 Task: Set the username for "VNC client access" to "Mark2".
Action: Mouse moved to (132, 17)
Screenshot: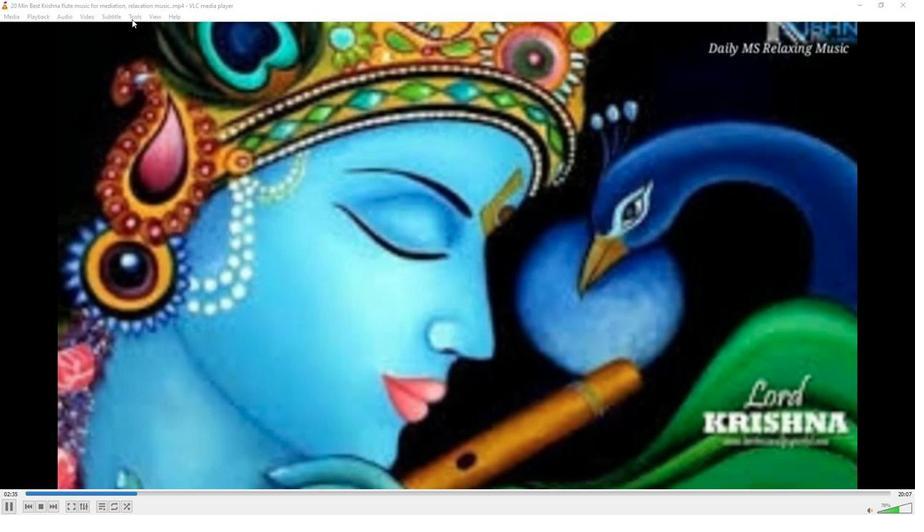 
Action: Mouse pressed left at (132, 17)
Screenshot: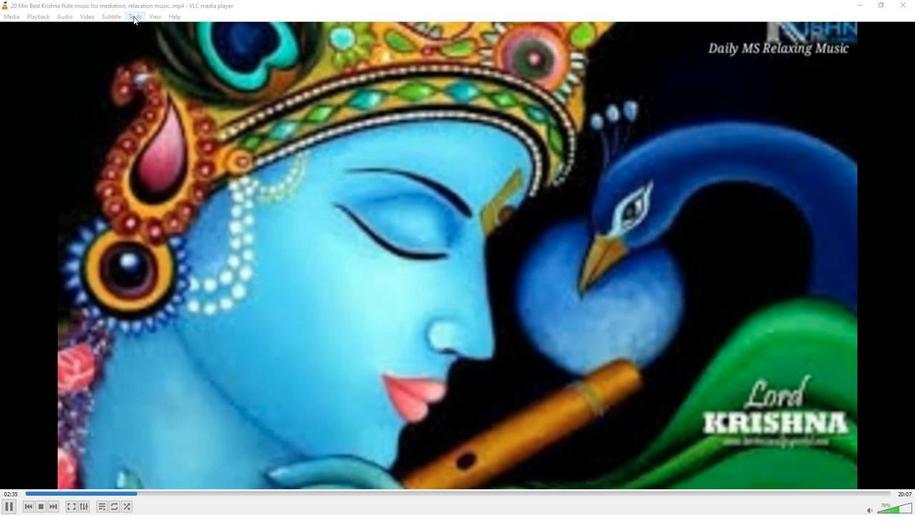 
Action: Mouse moved to (136, 135)
Screenshot: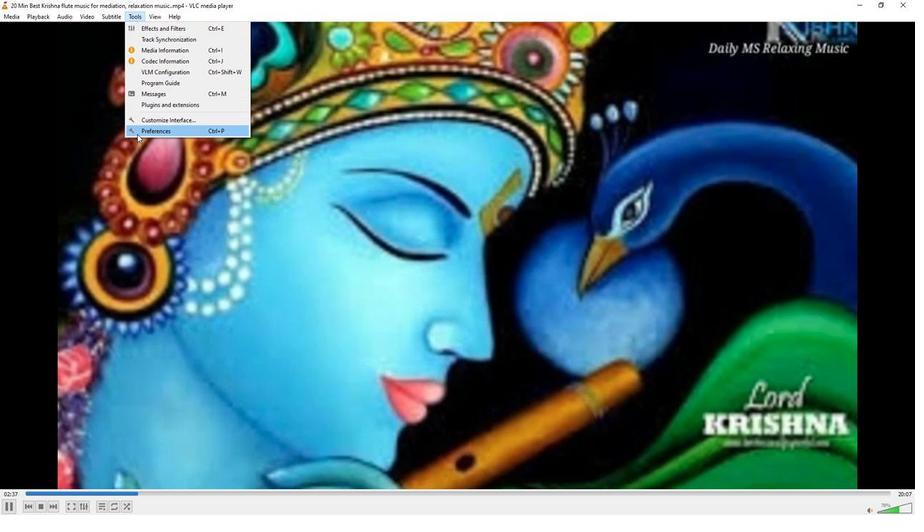 
Action: Mouse pressed left at (136, 135)
Screenshot: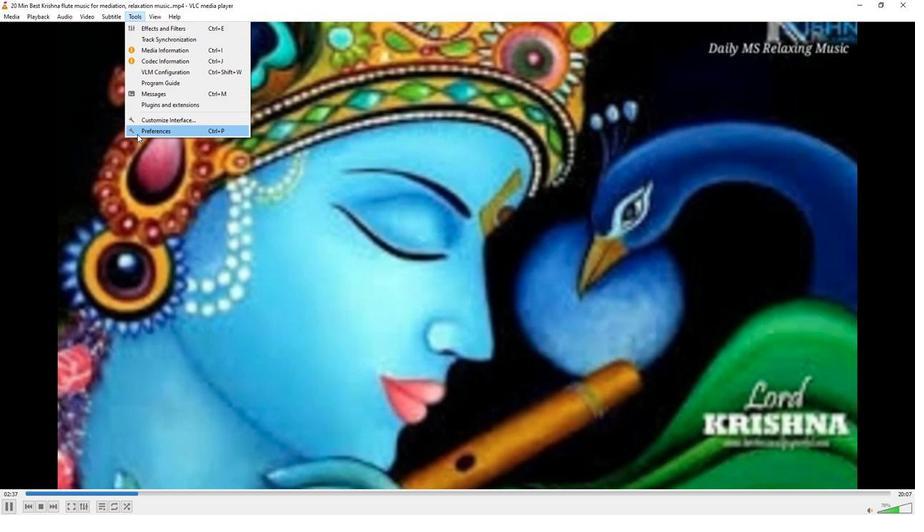 
Action: Mouse moved to (301, 419)
Screenshot: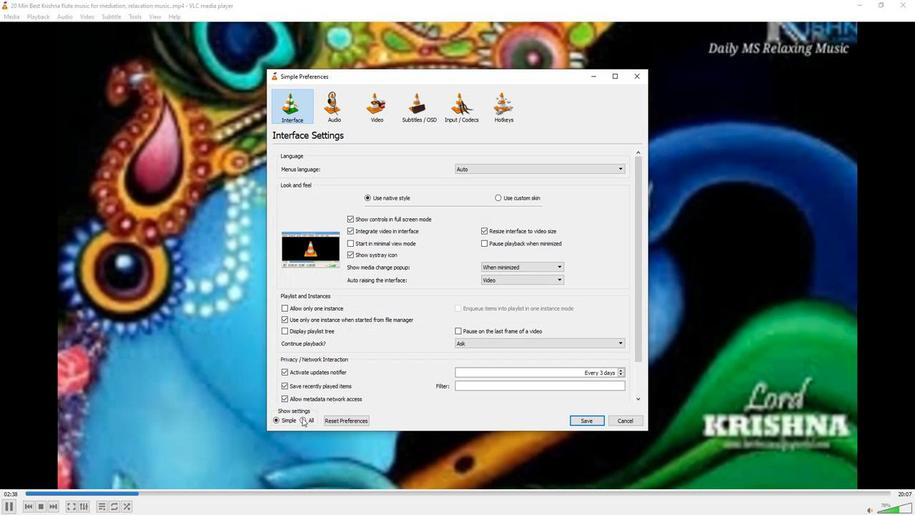 
Action: Mouse pressed left at (301, 419)
Screenshot: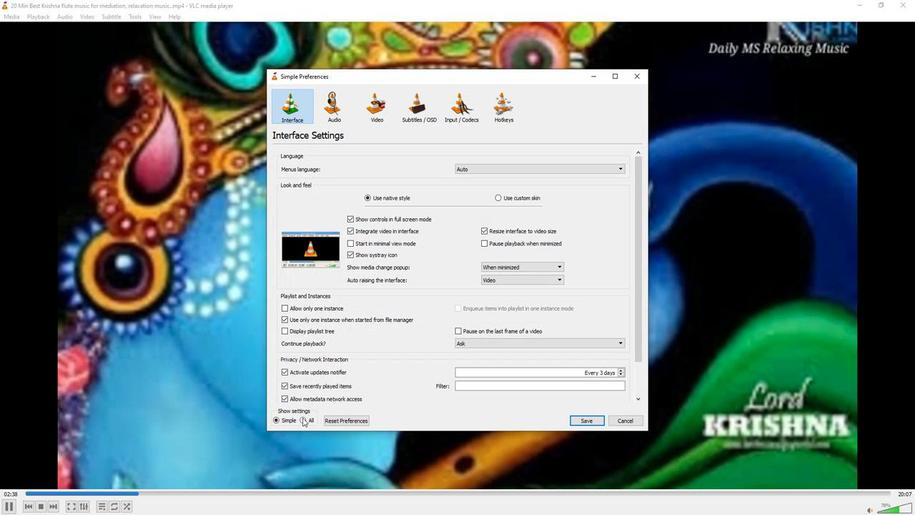 
Action: Mouse moved to (290, 261)
Screenshot: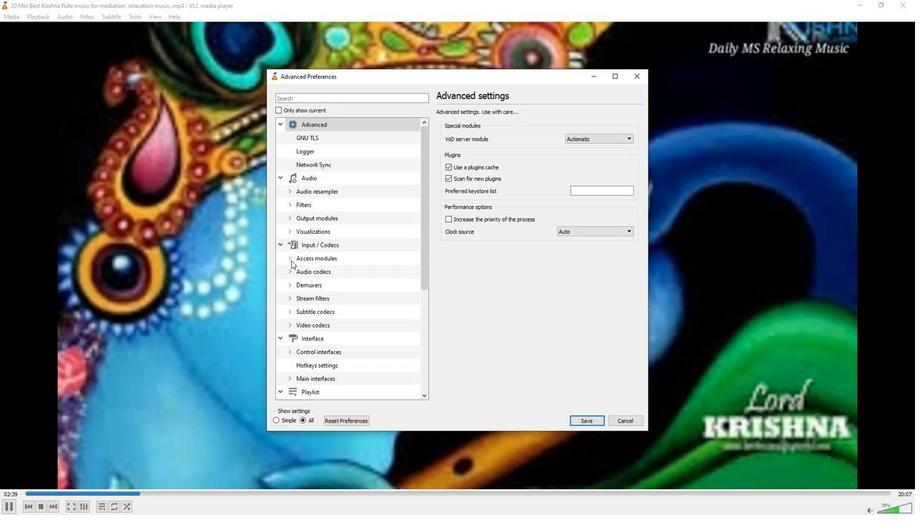 
Action: Mouse pressed left at (290, 261)
Screenshot: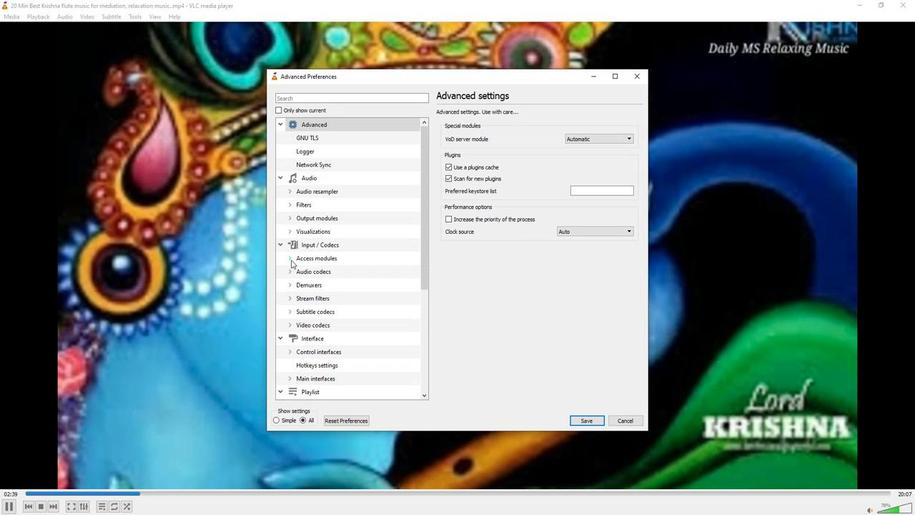 
Action: Mouse moved to (299, 274)
Screenshot: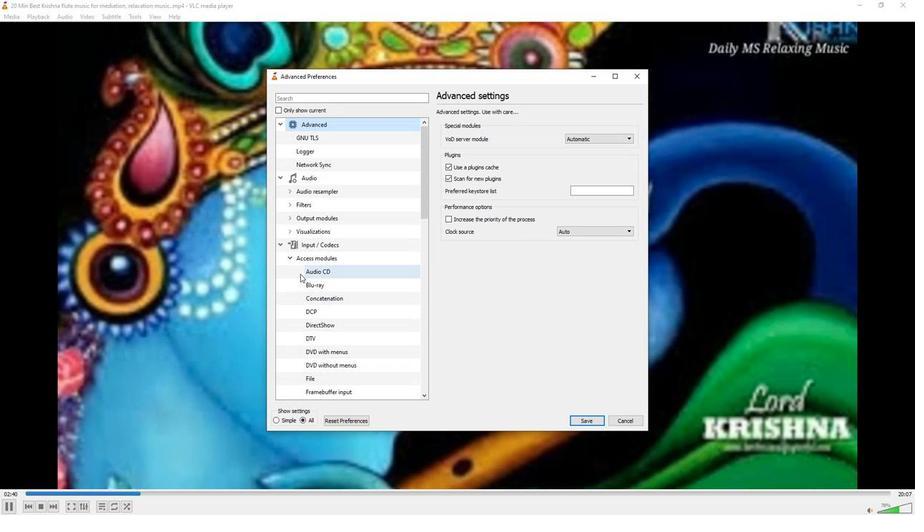 
Action: Mouse scrolled (299, 274) with delta (0, 0)
Screenshot: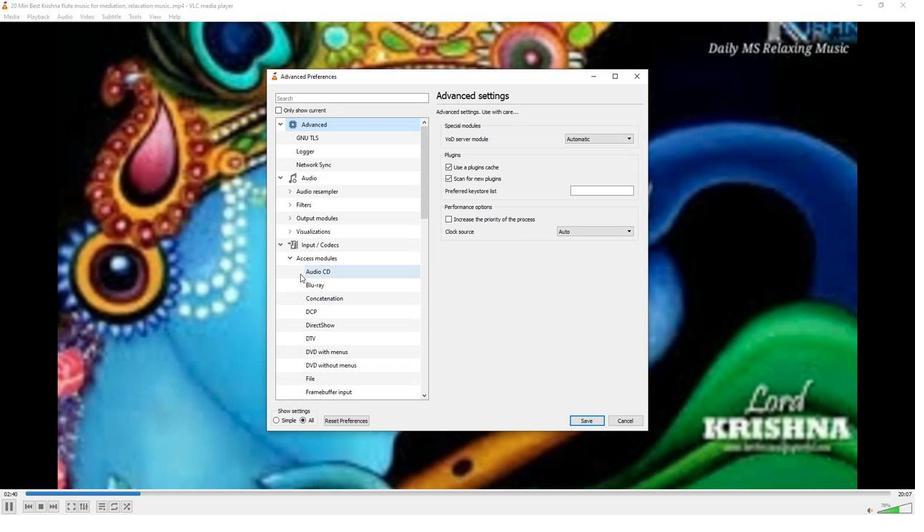 
Action: Mouse scrolled (299, 274) with delta (0, 0)
Screenshot: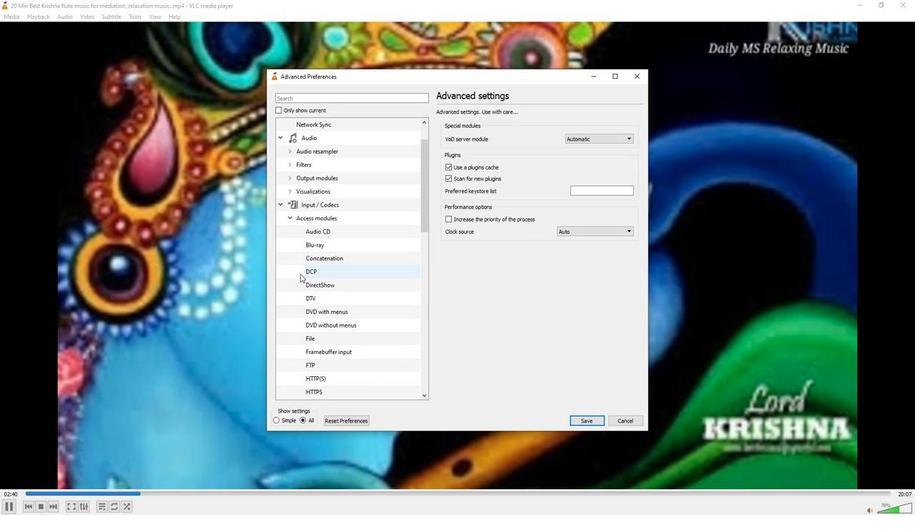 
Action: Mouse scrolled (299, 274) with delta (0, 0)
Screenshot: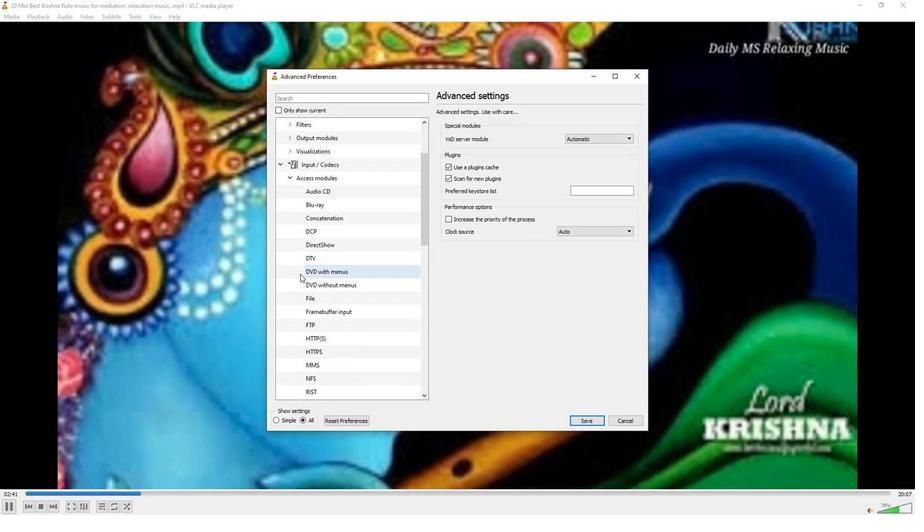 
Action: Mouse scrolled (299, 274) with delta (0, 0)
Screenshot: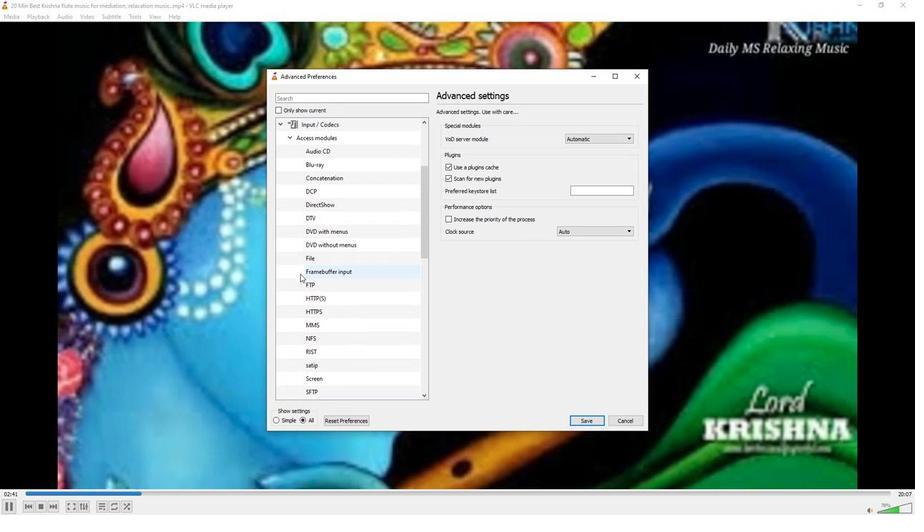 
Action: Mouse scrolled (299, 274) with delta (0, 0)
Screenshot: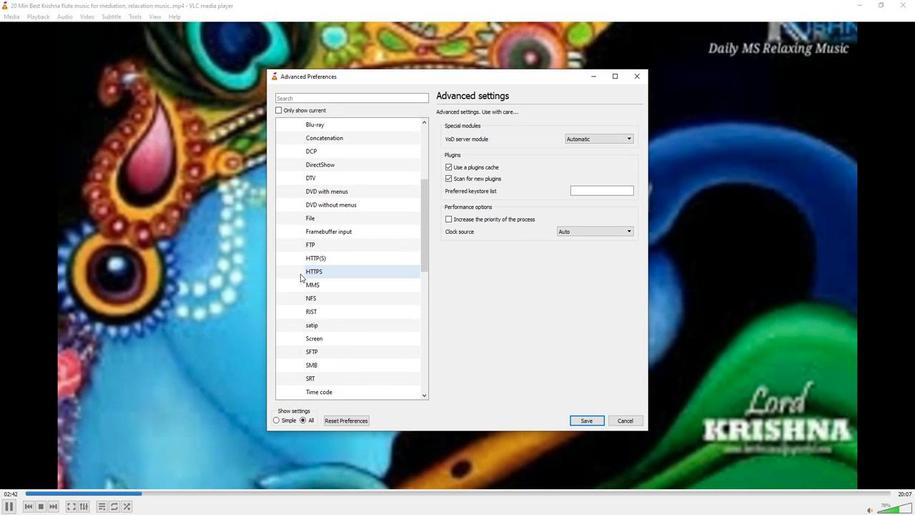 
Action: Mouse moved to (301, 284)
Screenshot: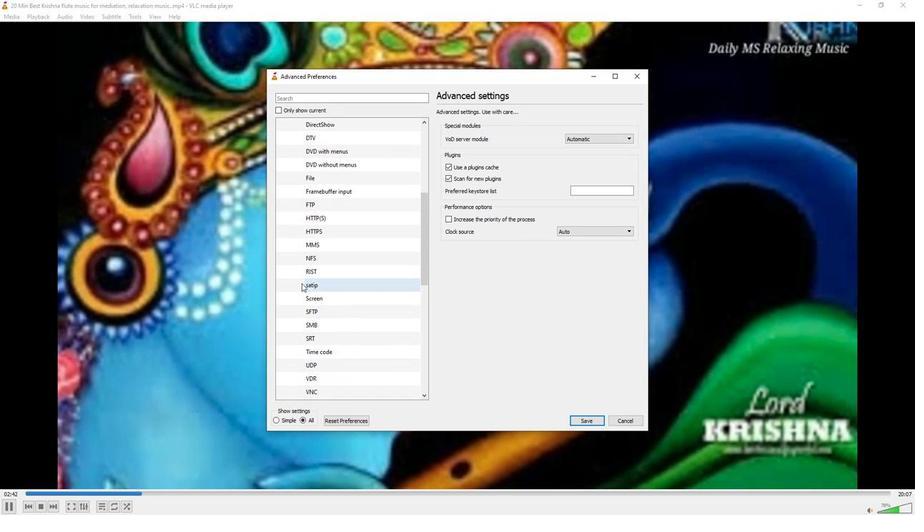 
Action: Mouse scrolled (301, 283) with delta (0, 0)
Screenshot: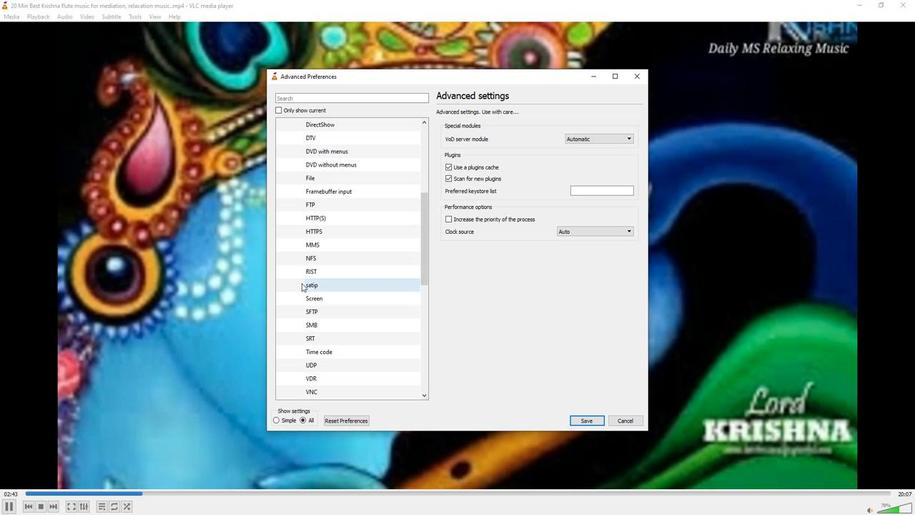 
Action: Mouse moved to (318, 349)
Screenshot: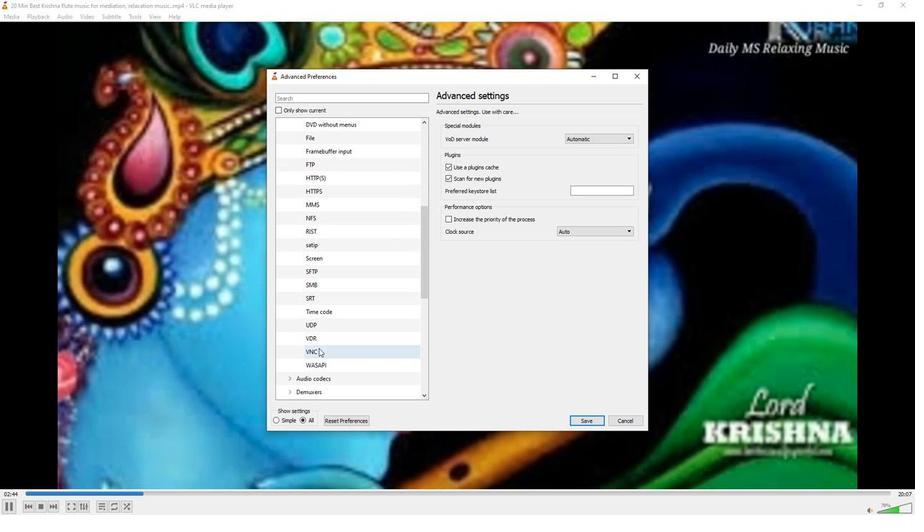 
Action: Mouse pressed left at (318, 349)
Screenshot: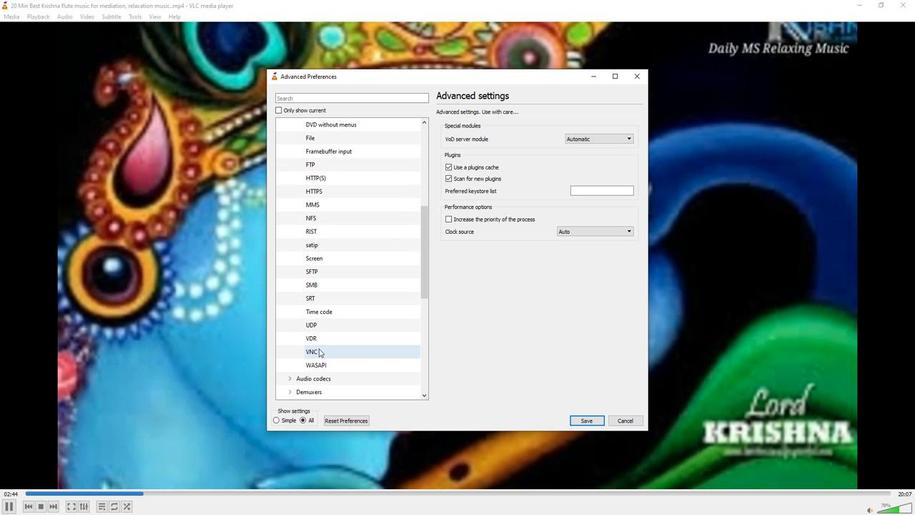 
Action: Mouse moved to (613, 130)
Screenshot: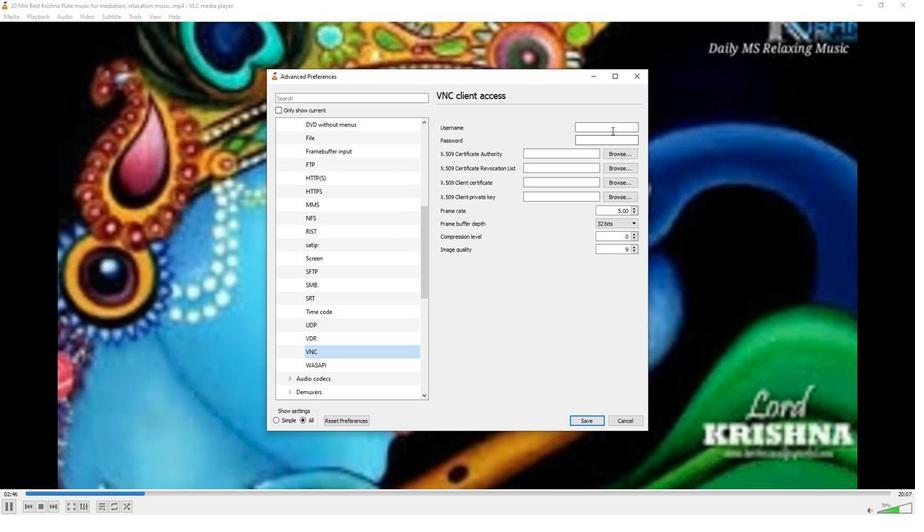 
Action: Mouse pressed left at (613, 130)
Screenshot: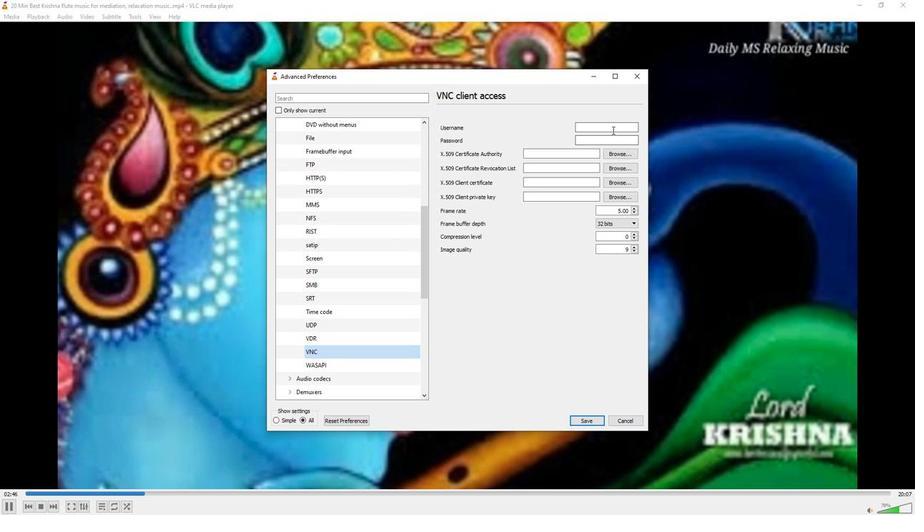 
Action: Mouse moved to (595, 132)
Screenshot: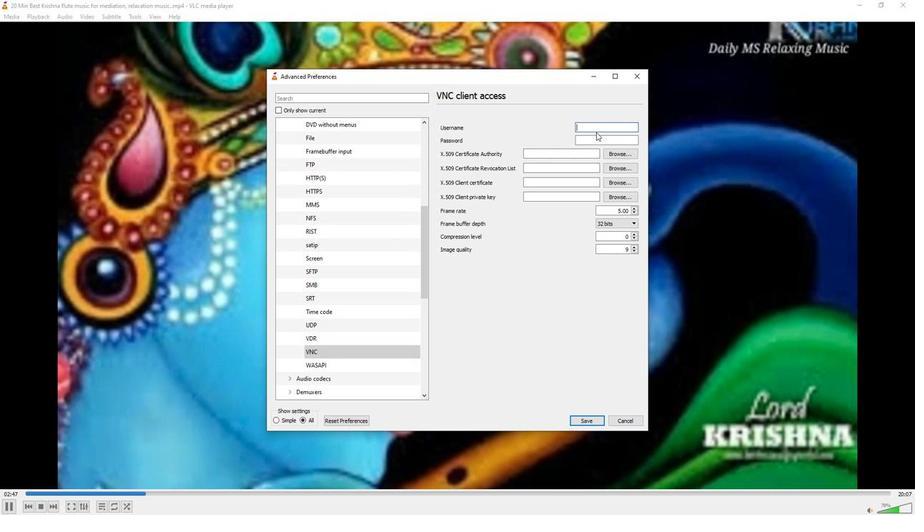 
Action: Key pressed <Key.shift>
Screenshot: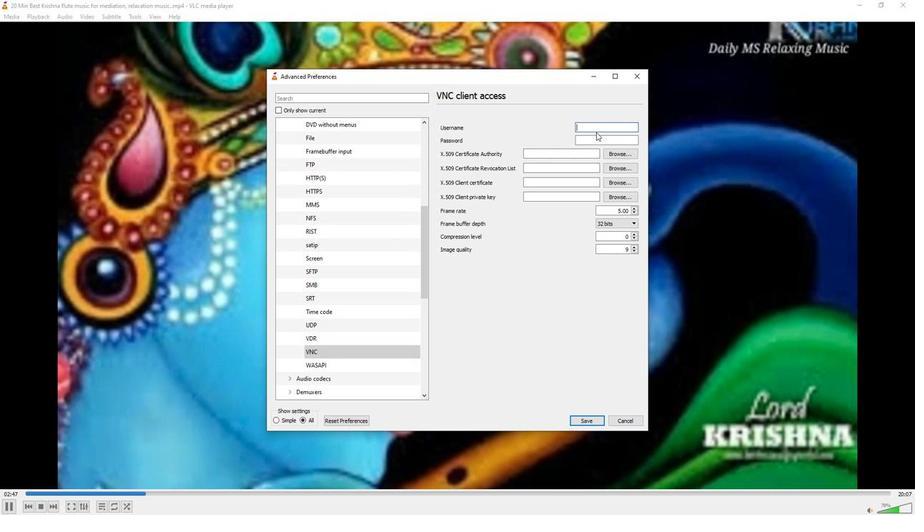
Action: Mouse moved to (593, 131)
Screenshot: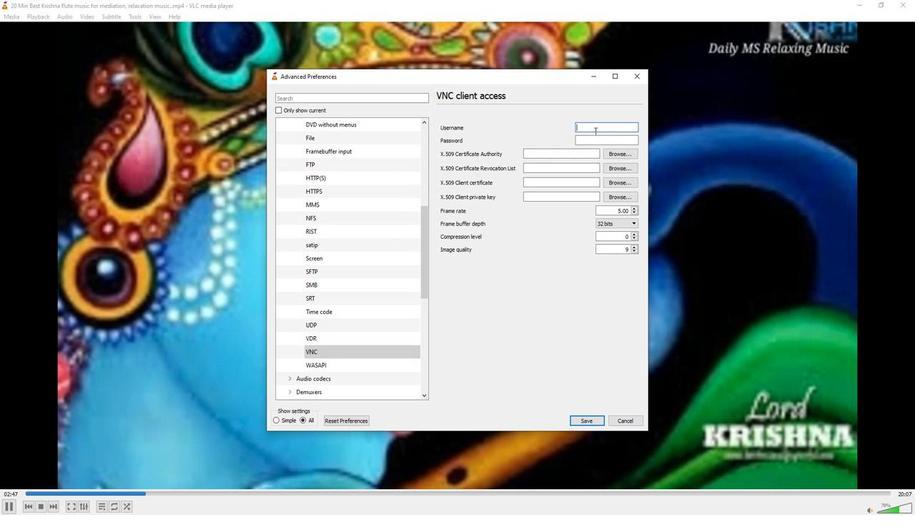 
Action: Key pressed Mark2
Screenshot: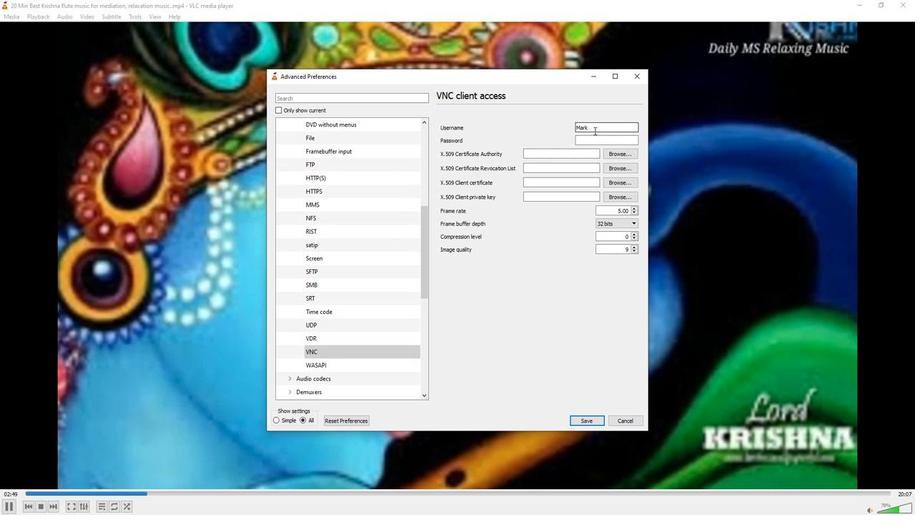 
